Task: Edit the name of the schedule "Morning working hours" to "Night Shift Hours".
Action: Mouse moved to (939, 62)
Screenshot: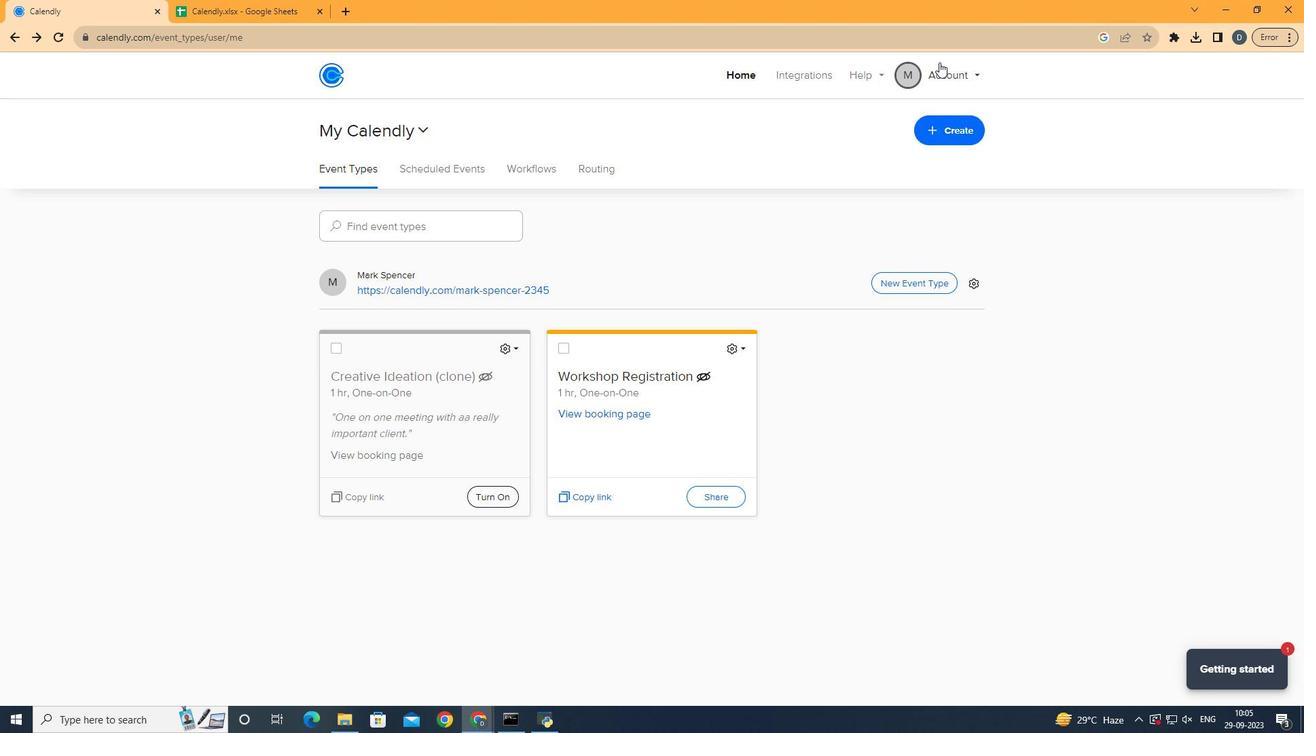 
Action: Mouse pressed left at (939, 62)
Screenshot: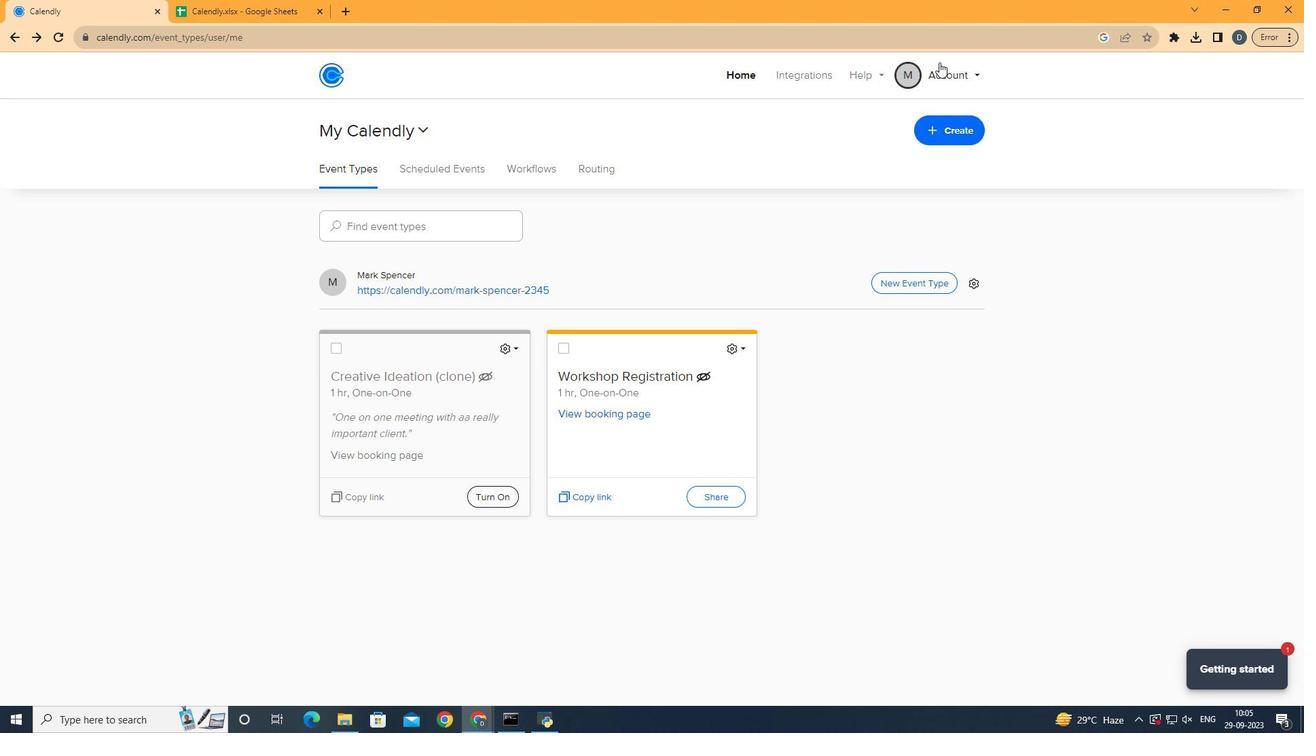 
Action: Mouse moved to (866, 140)
Screenshot: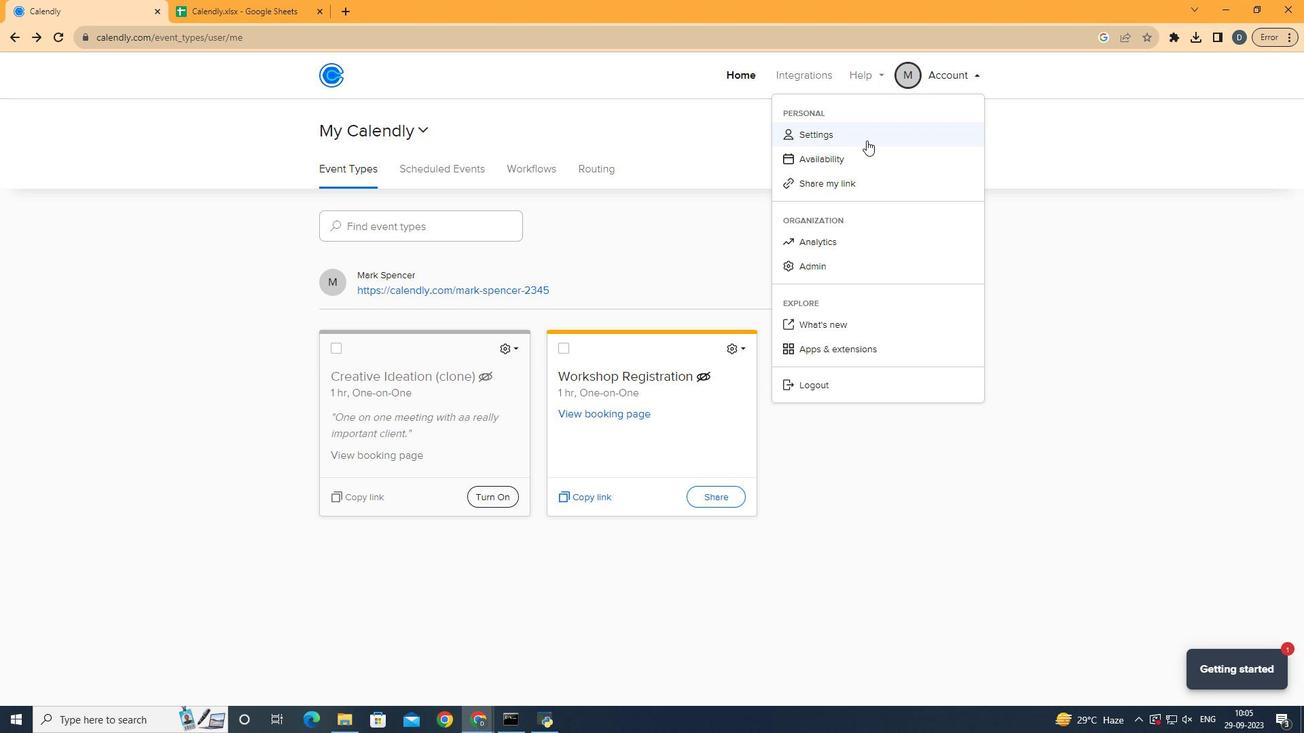 
Action: Mouse pressed left at (866, 140)
Screenshot: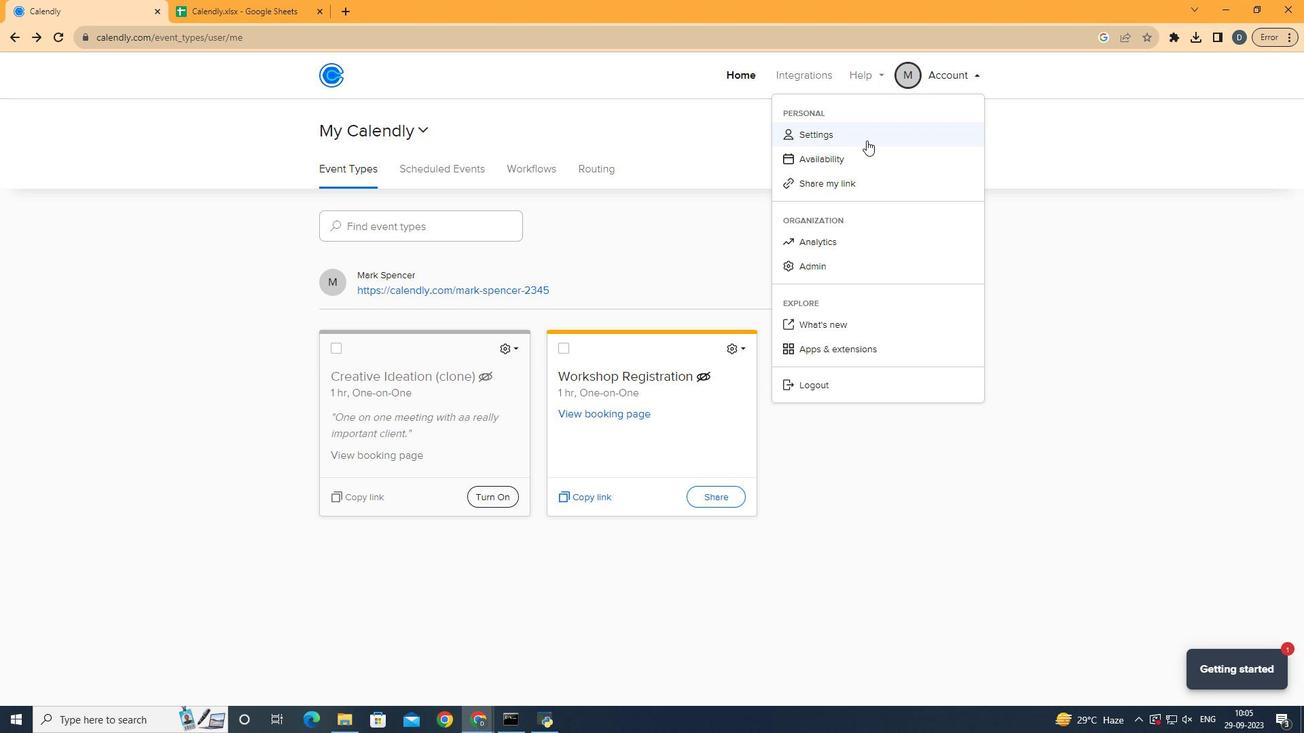
Action: Mouse moved to (124, 269)
Screenshot: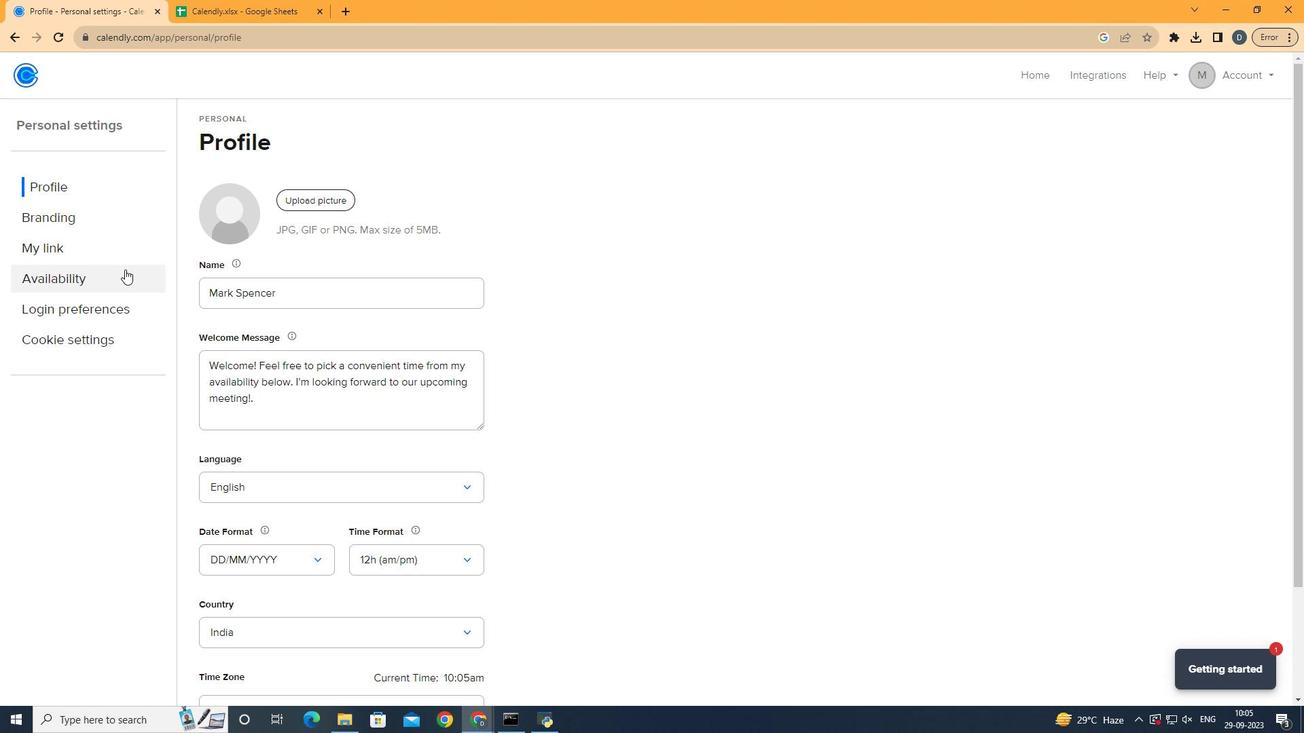 
Action: Mouse pressed left at (124, 269)
Screenshot: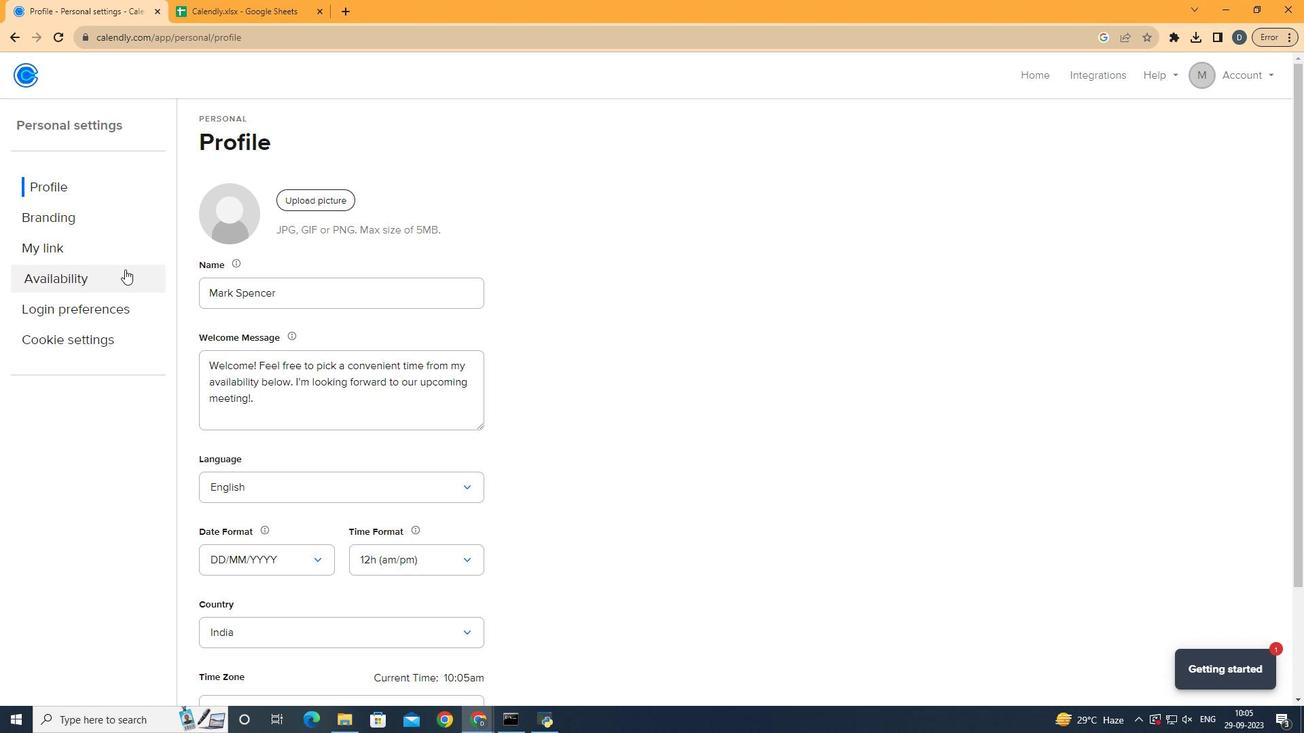 
Action: Mouse moved to (427, 315)
Screenshot: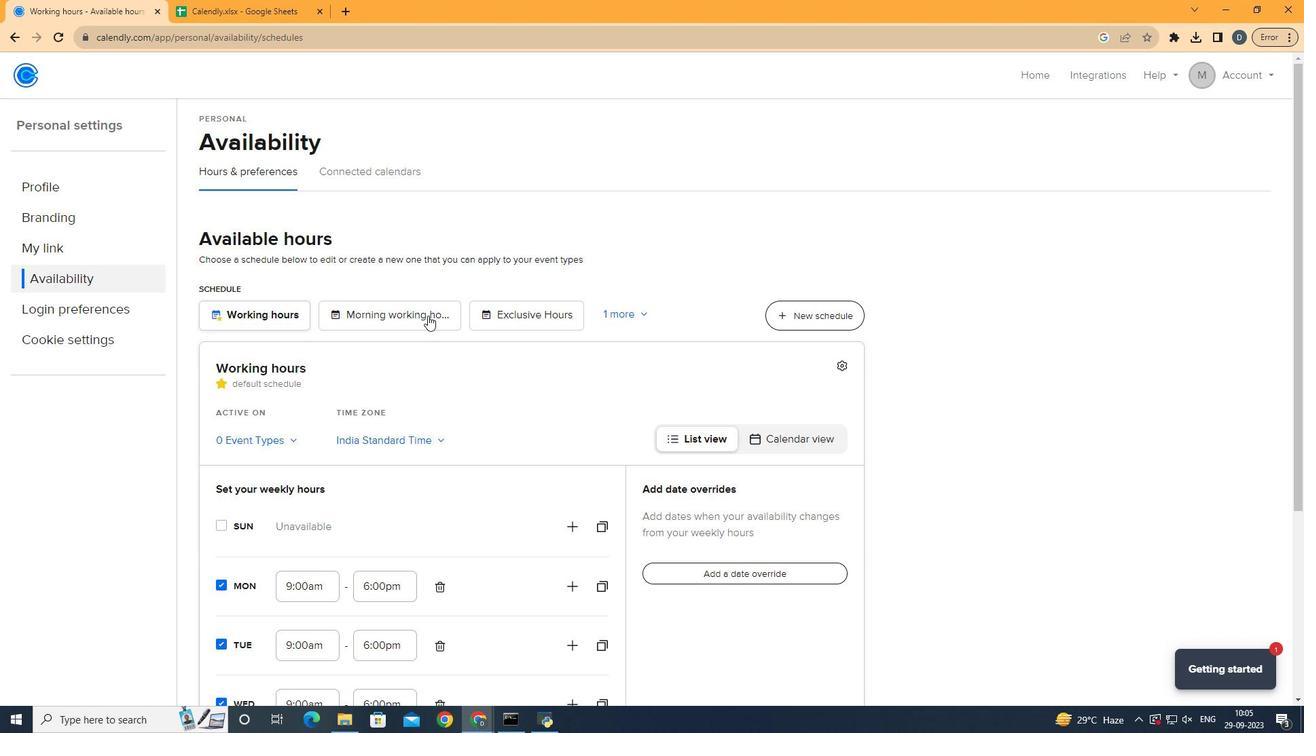 
Action: Mouse pressed left at (427, 315)
Screenshot: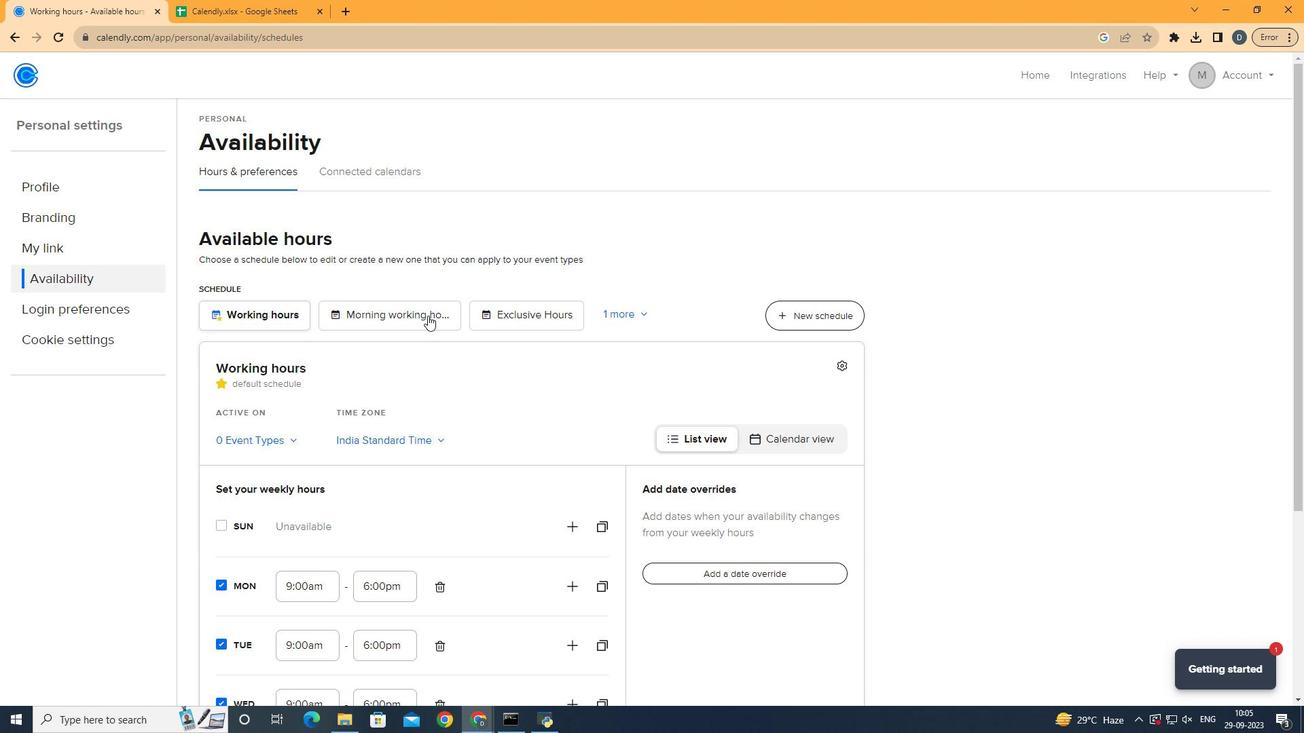 
Action: Mouse moved to (567, 226)
Screenshot: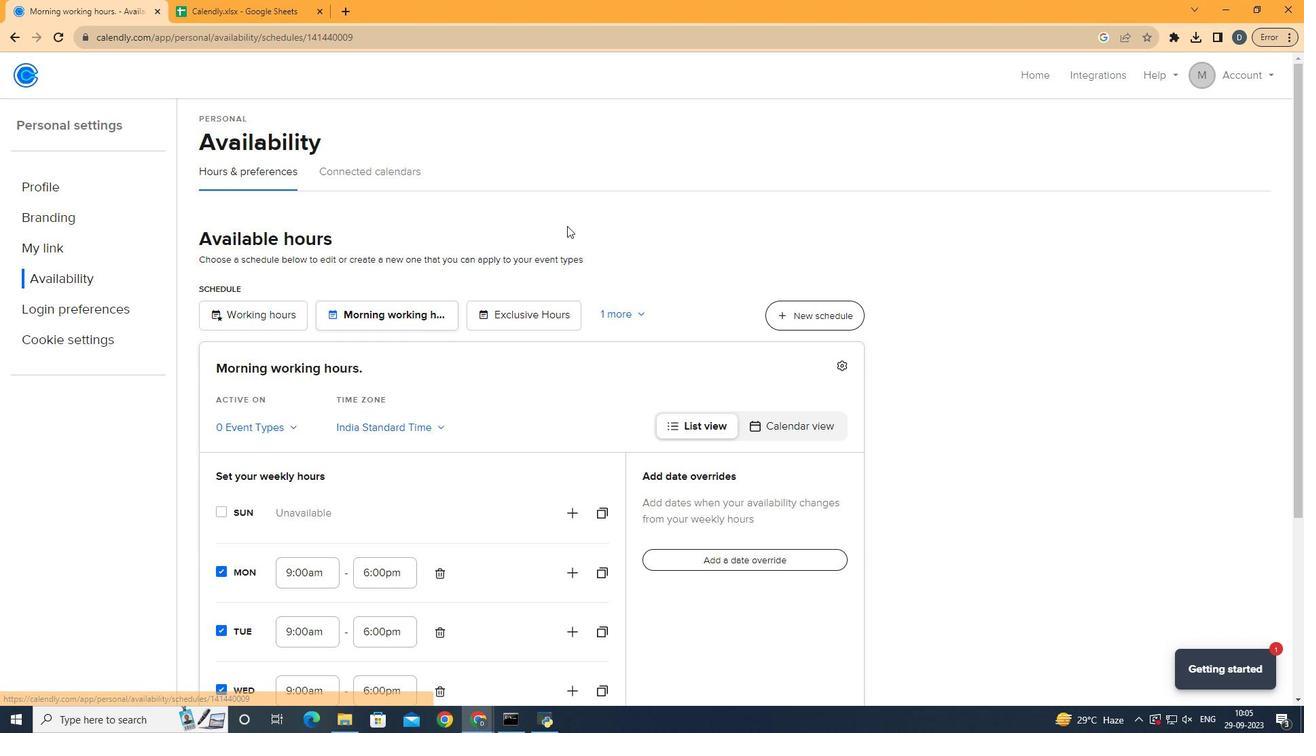 
Action: Mouse scrolled (567, 225) with delta (0, 0)
Screenshot: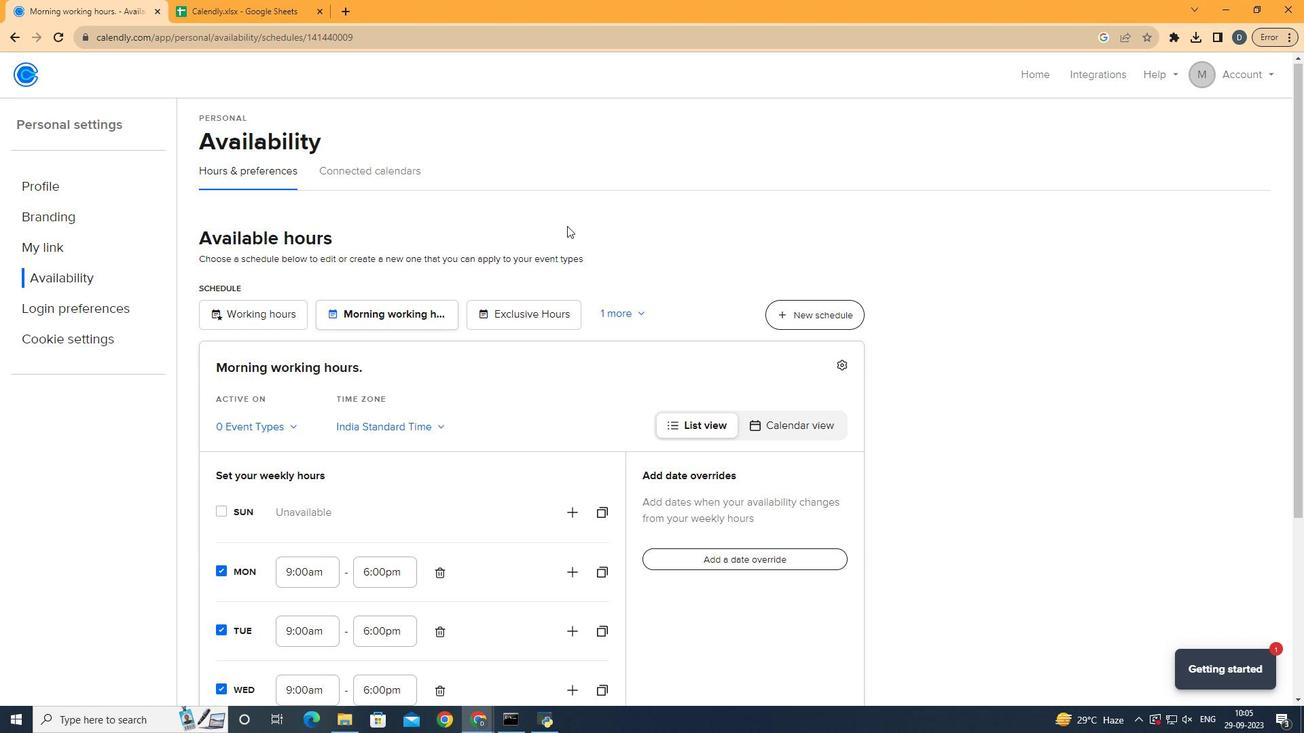 
Action: Mouse moved to (843, 296)
Screenshot: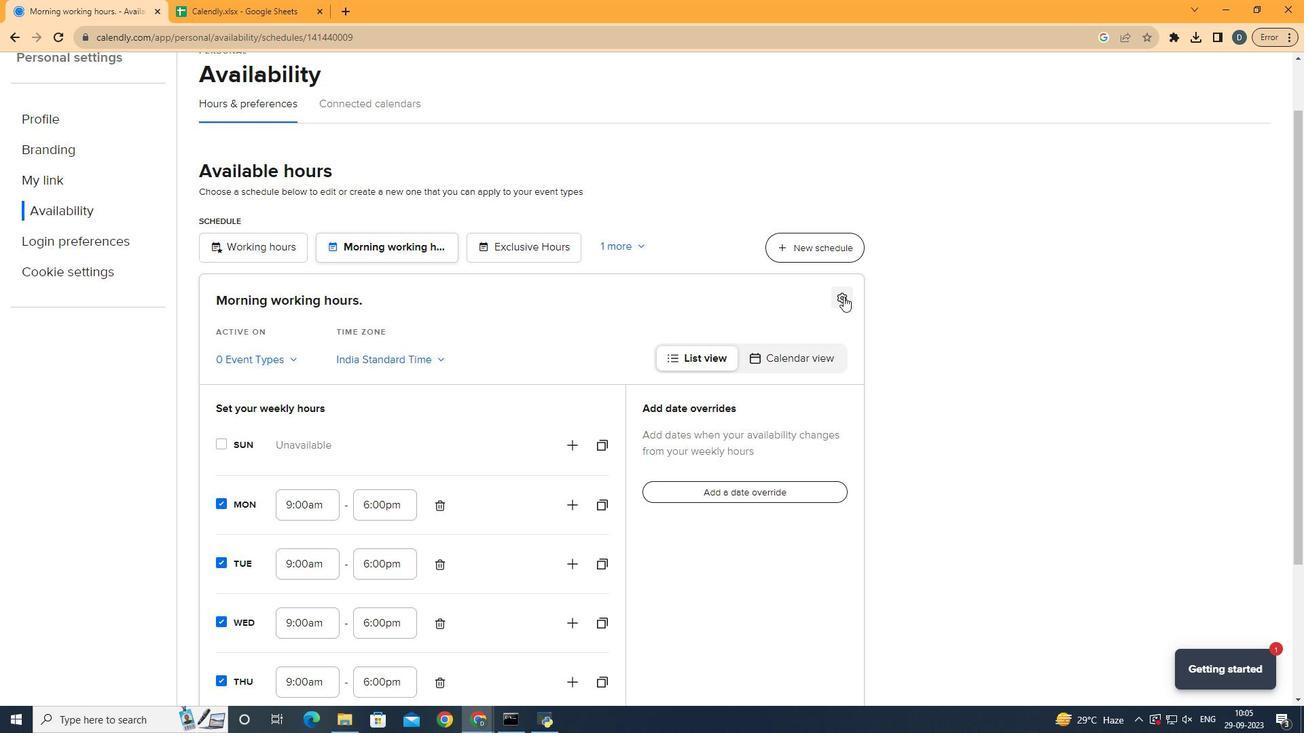 
Action: Mouse pressed left at (843, 296)
Screenshot: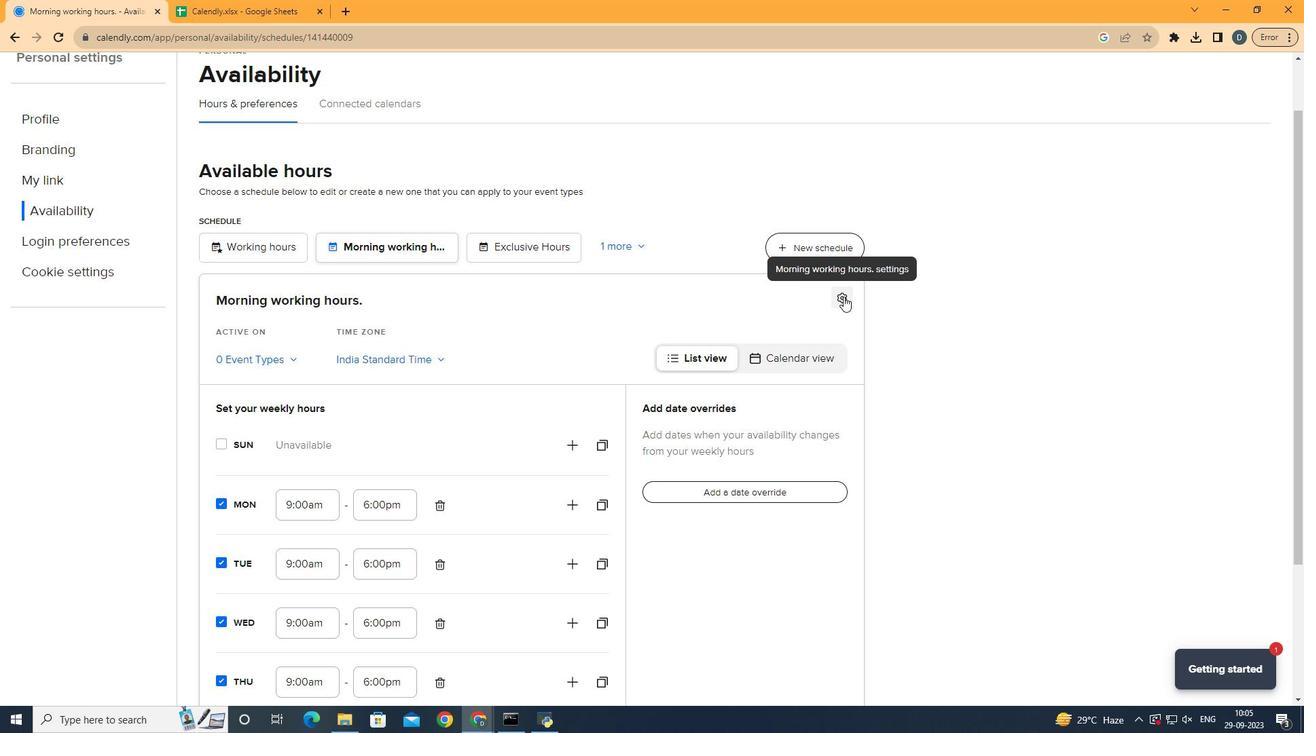 
Action: Mouse moved to (797, 338)
Screenshot: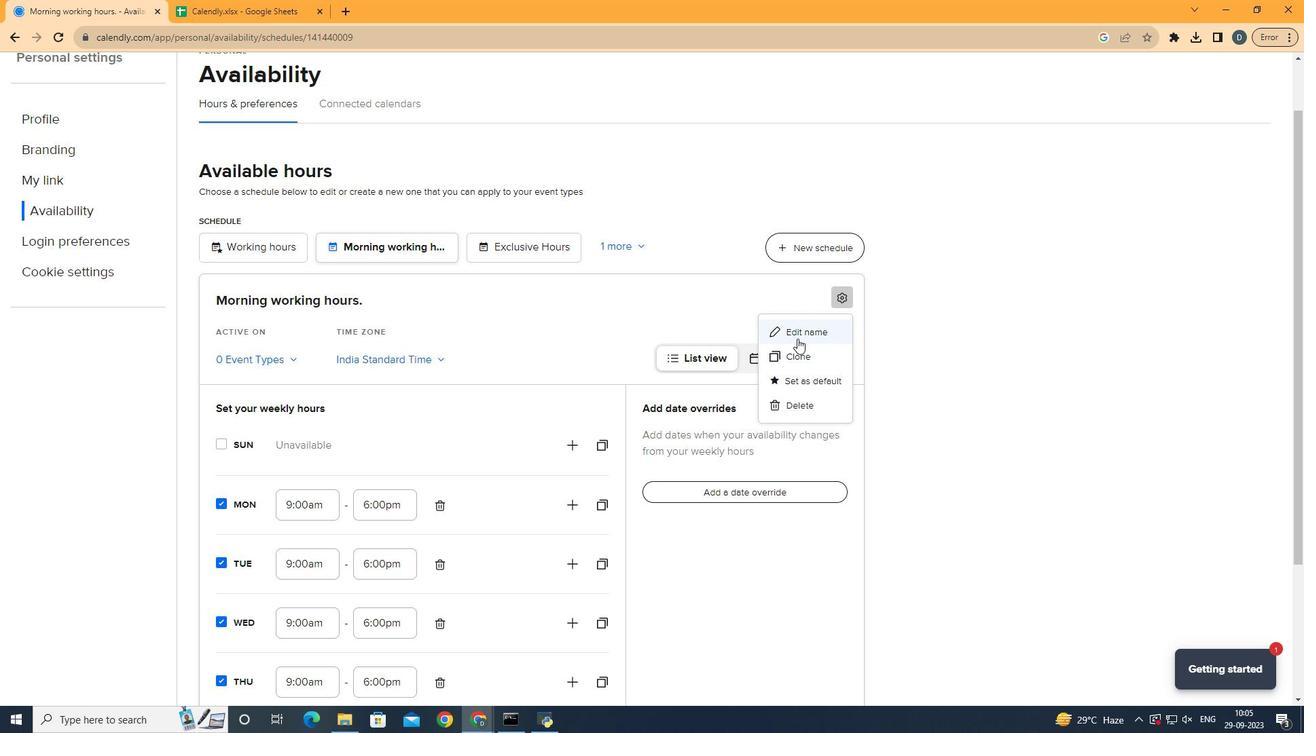 
Action: Mouse pressed left at (797, 338)
Screenshot: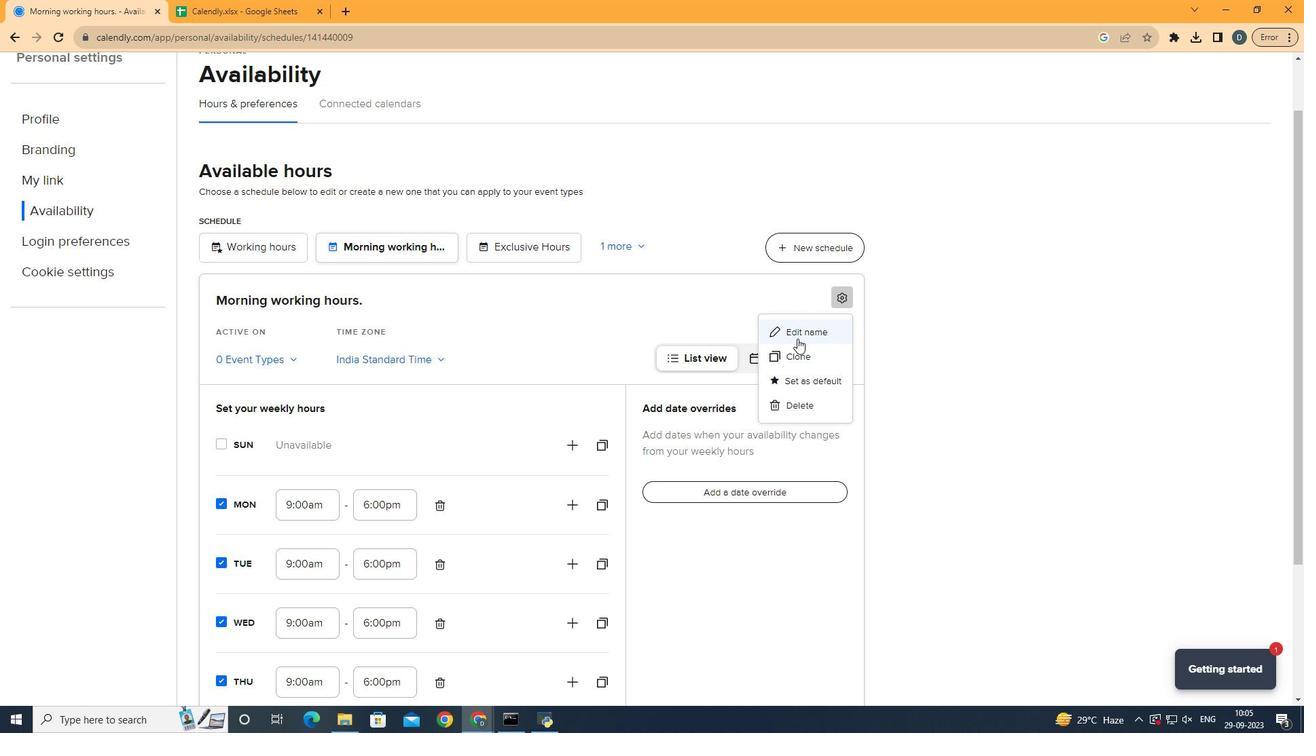 
Action: Mouse moved to (689, 219)
Screenshot: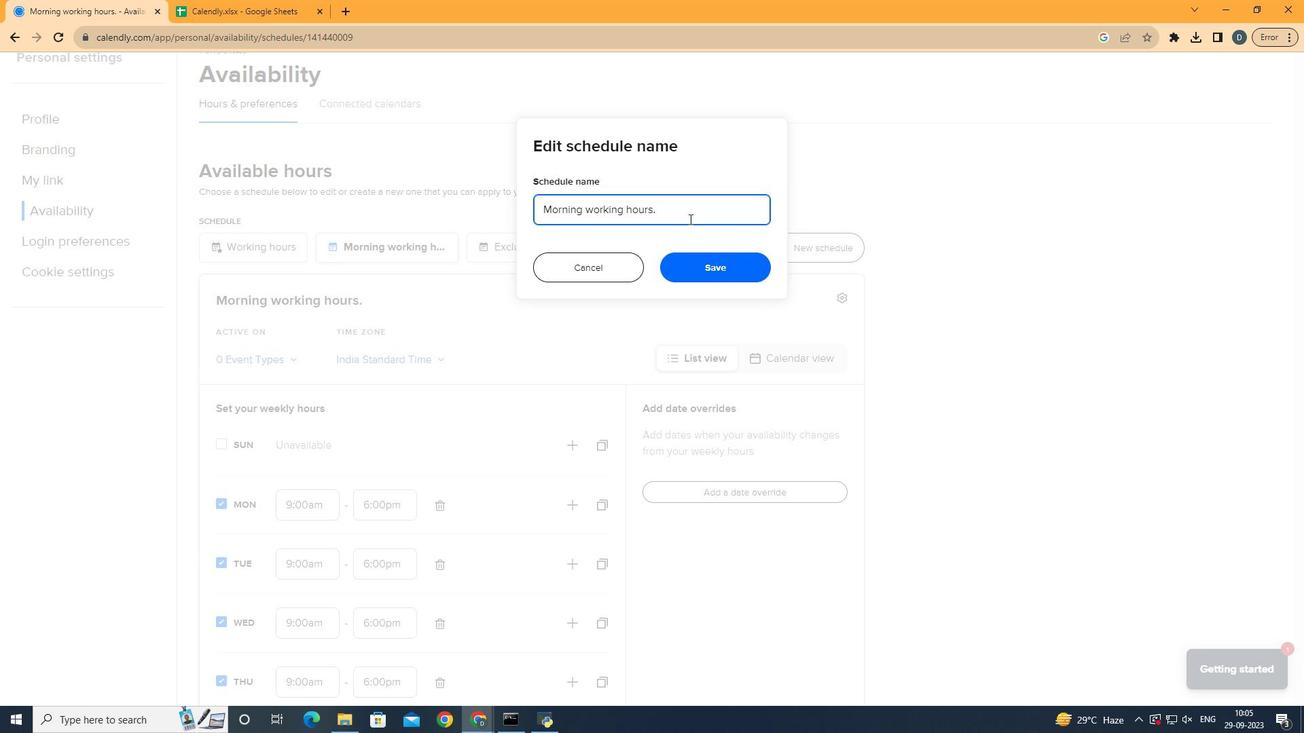 
Action: Key pressed <Key.backspace><Key.backspace><Key.backspace><Key.backspace><Key.backspace><Key.backspace><Key.backspace><Key.backspace><Key.backspace><Key.backspace><Key.backspace><Key.backspace><Key.backspace><Key.backspace><Key.backspace><Key.backspace><Key.backspace><Key.backspace><Key.backspace><Key.backspace><Key.backspace><Key.backspace><Key.backspace><Key.backspace><Key.backspace><Key.backspace><Key.backspace><Key.backspace><Key.backspace><Key.backspace><Key.backspace><Key.backspace><Key.backspace><Key.backspace><Key.backspace><Key.shift>Night<Key.space><Key.shift><Key.shift><Key.shift><Key.shift>Shift<Key.space><Key.shift>Hours.
Screenshot: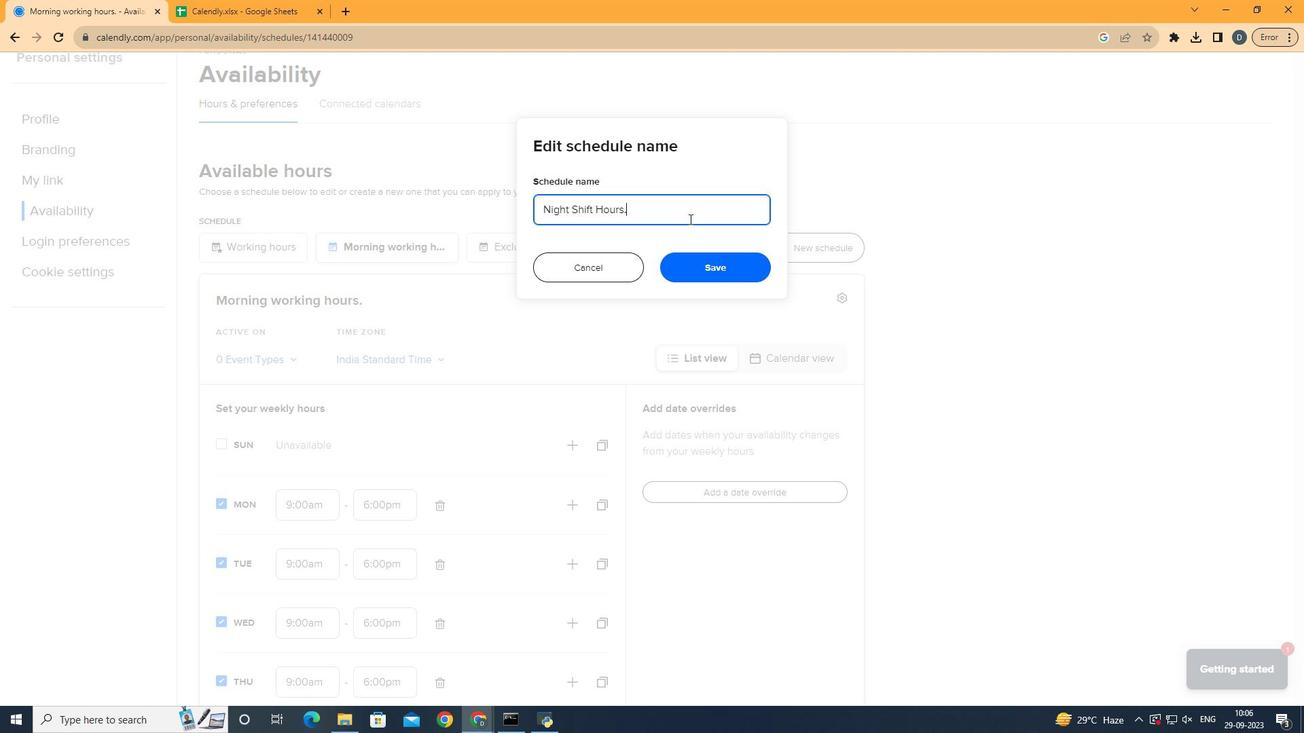 
Action: Mouse moved to (717, 266)
Screenshot: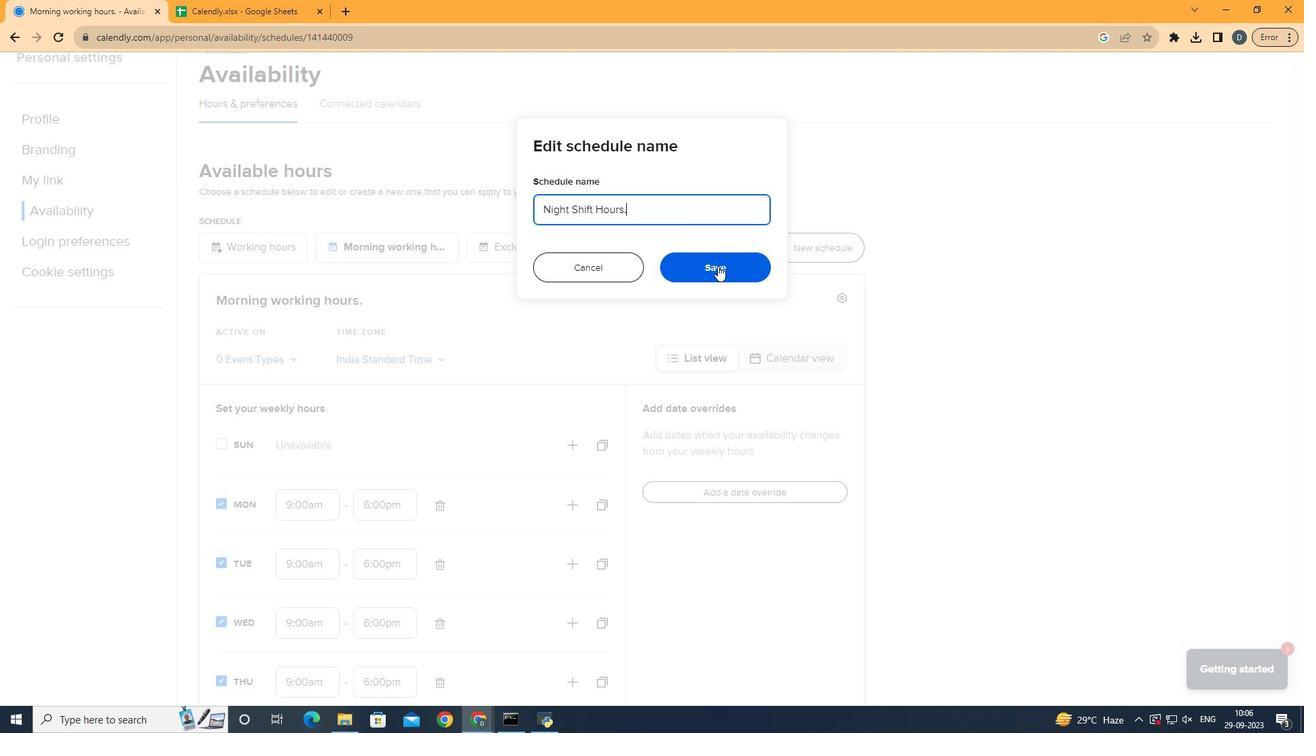 
Action: Mouse pressed left at (717, 266)
Screenshot: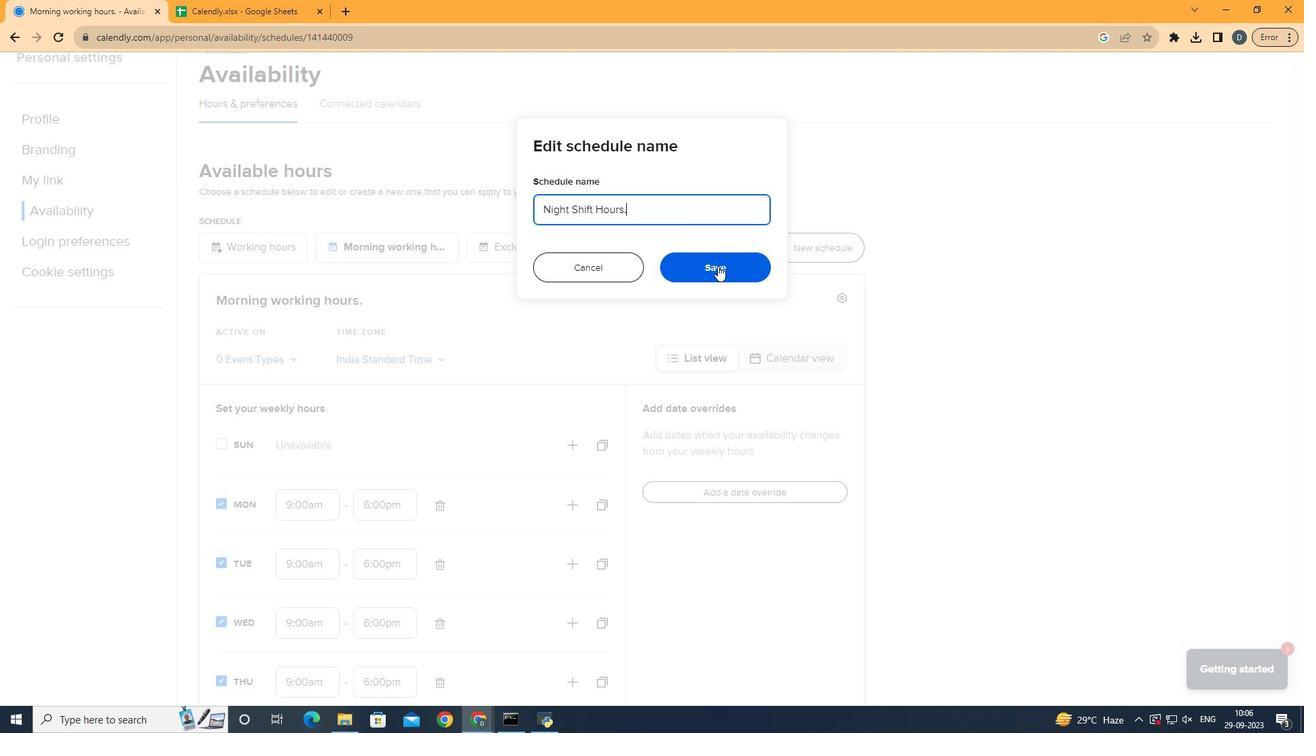 
Action: Mouse moved to (969, 328)
Screenshot: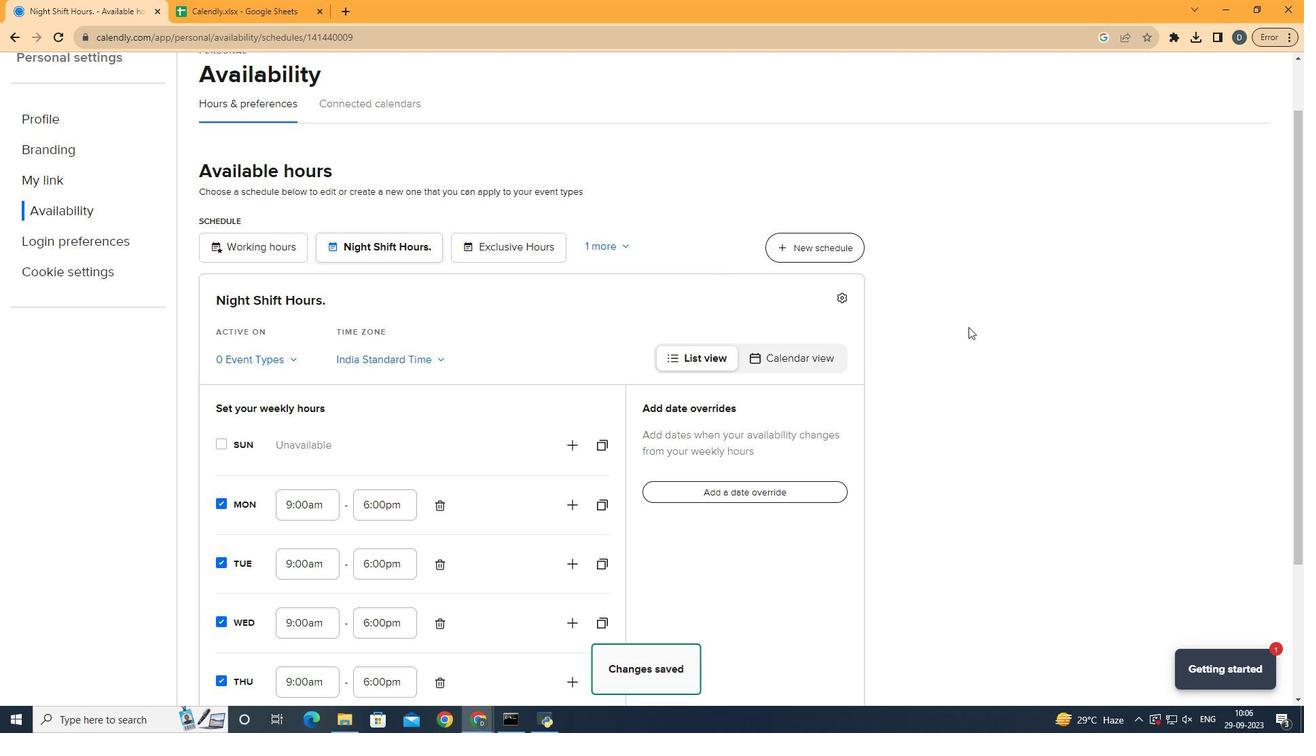 
